 Task: Add a signature Daisy Wilson containing 'Have a wonderful holiday season, Daisy Wilson' to email address softage.1@softage.net and add a folder Network
Action: Mouse moved to (677, 293)
Screenshot: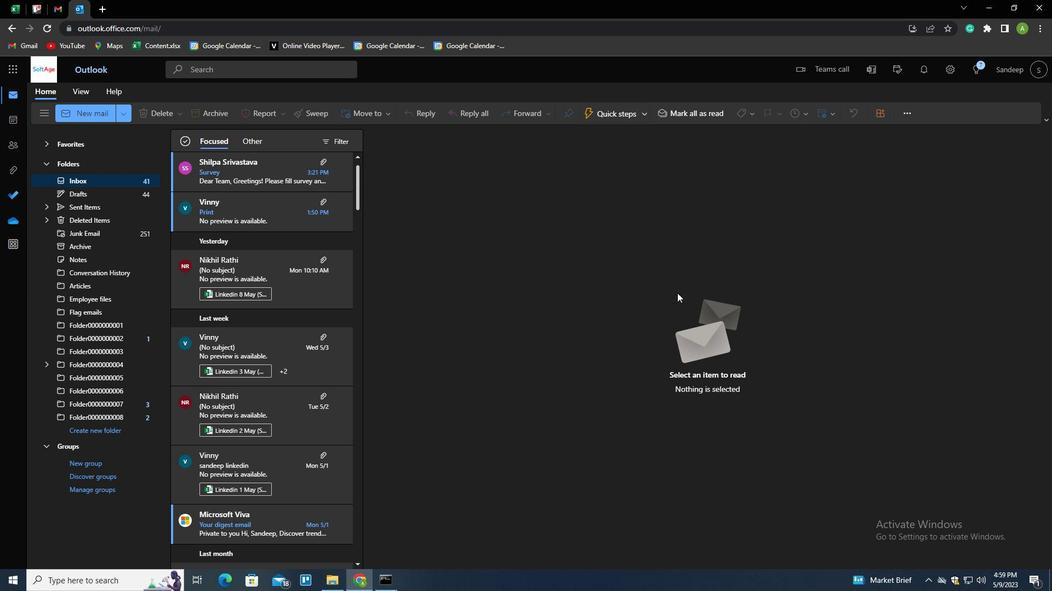 
Action: Key pressed n
Screenshot: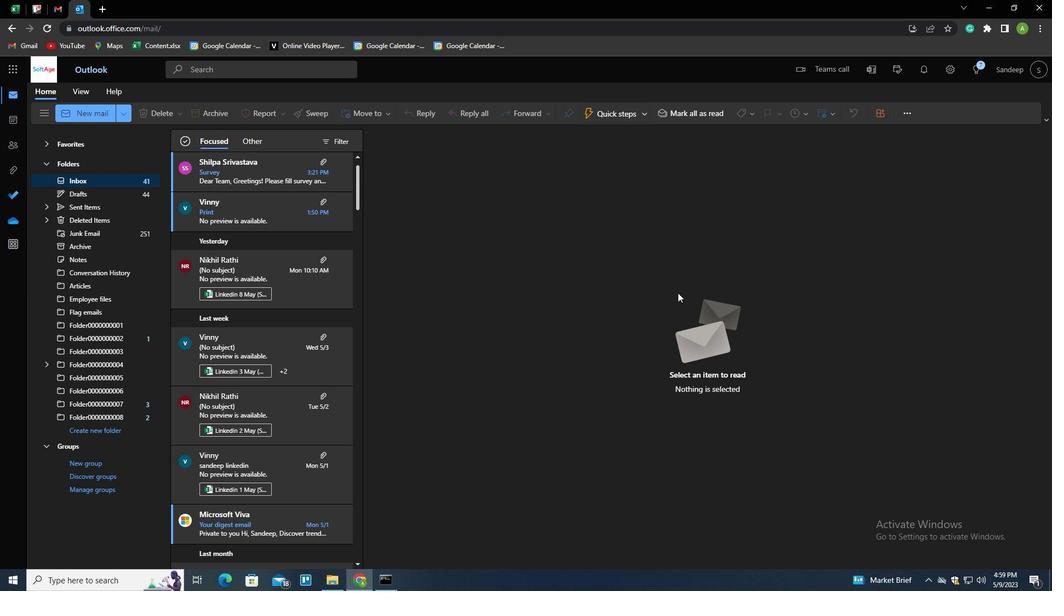 
Action: Mouse moved to (739, 116)
Screenshot: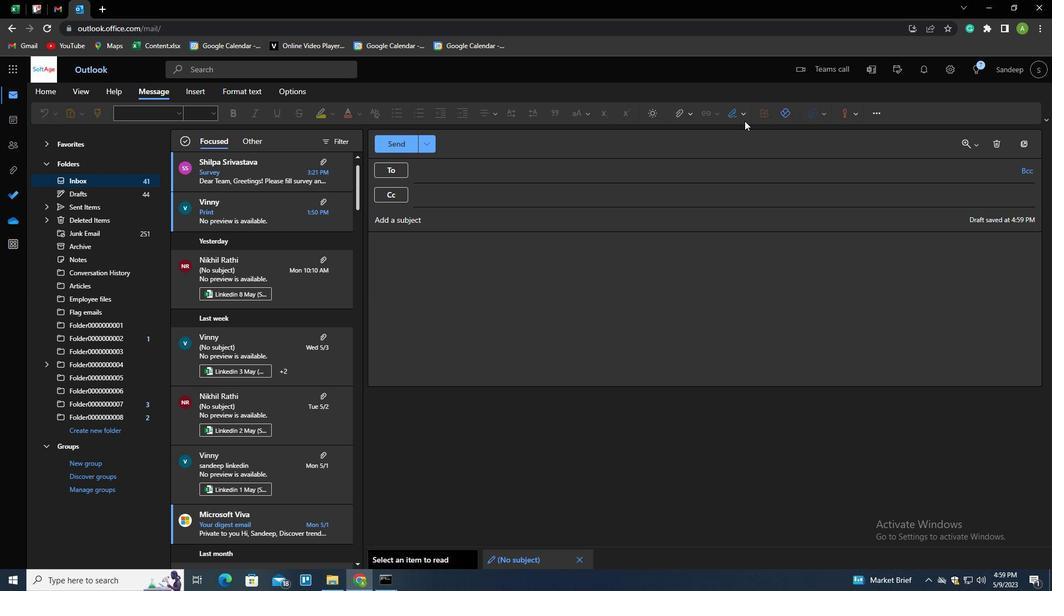 
Action: Mouse pressed left at (739, 116)
Screenshot: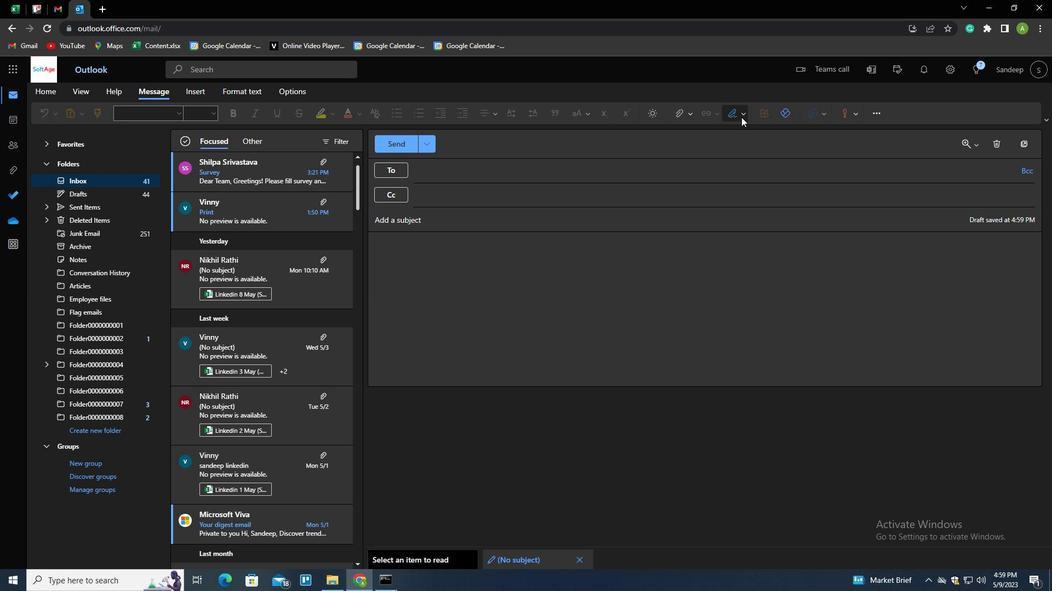 
Action: Mouse moved to (727, 138)
Screenshot: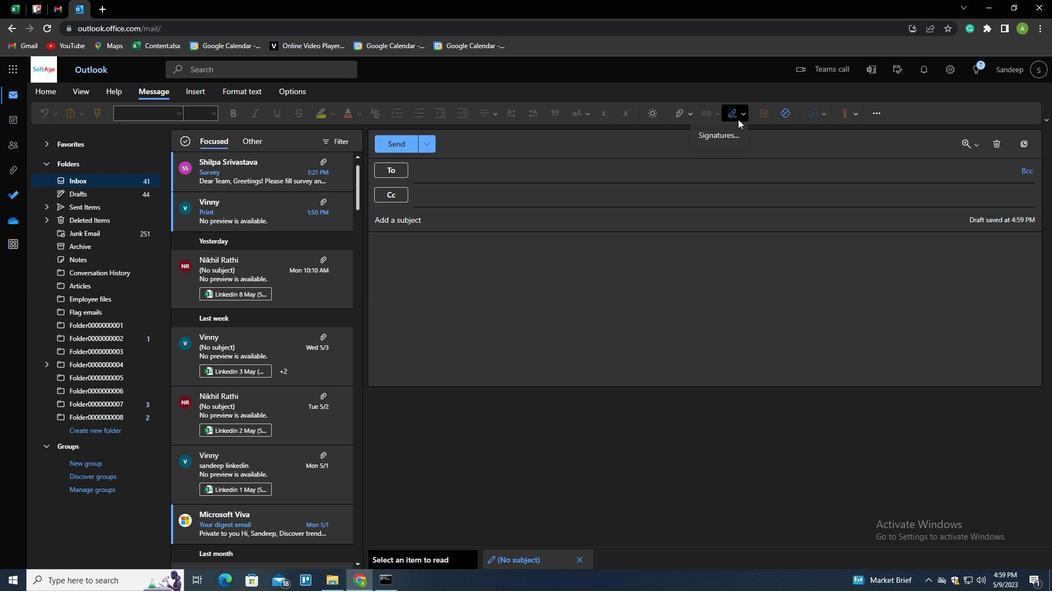 
Action: Mouse pressed left at (727, 138)
Screenshot: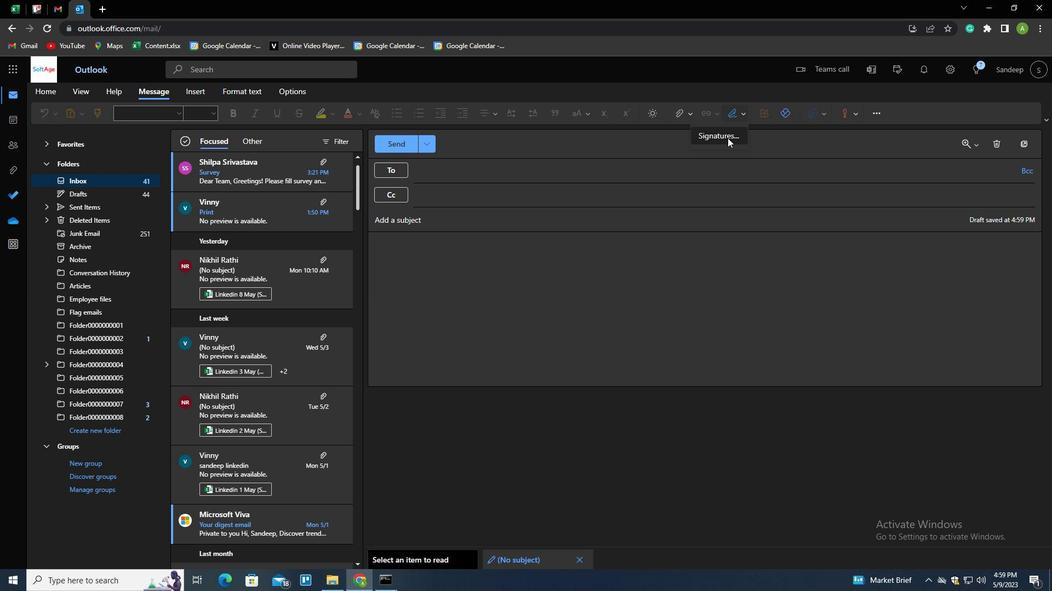 
Action: Mouse moved to (521, 202)
Screenshot: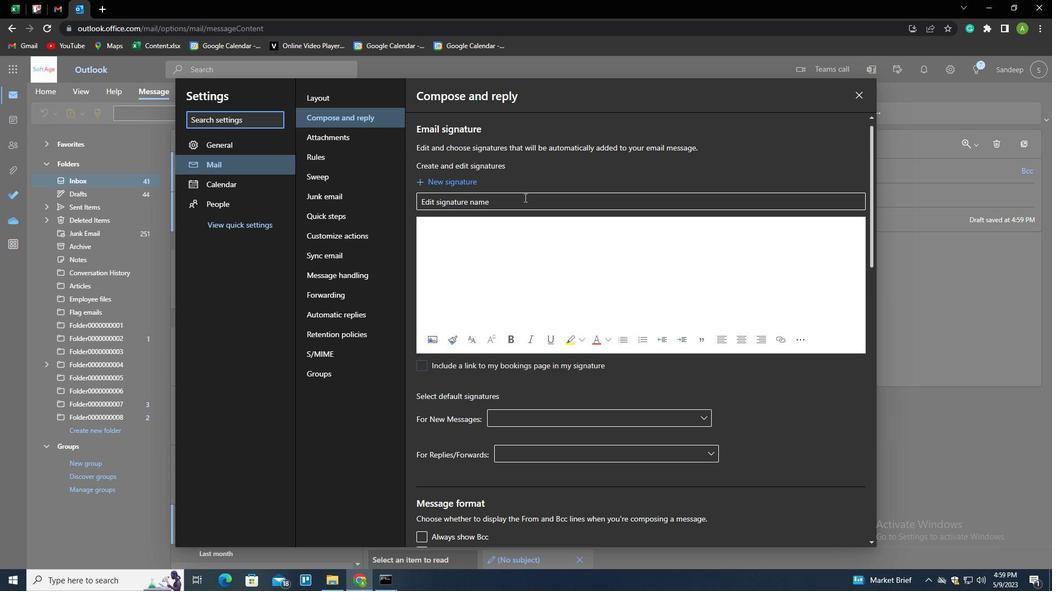 
Action: Mouse pressed left at (521, 202)
Screenshot: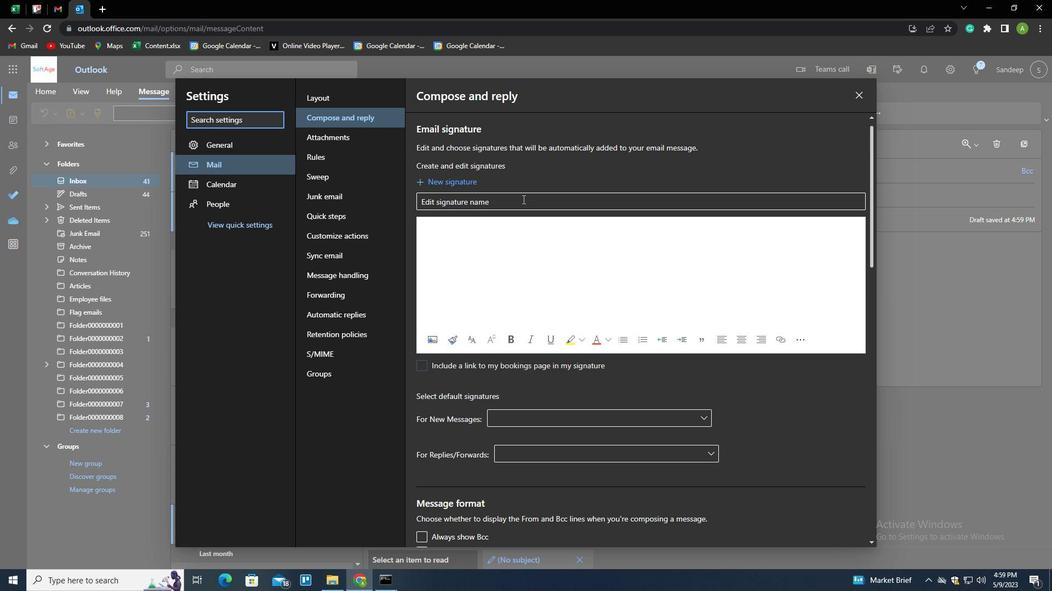 
Action: Key pressed <Key.shift>DAISY<Key.space><Key.shift><Key.shift><Key.shift><Key.shift><Key.shift>WILSON<Key.space><Key.tab><Key.shift_r><Key.enter><Key.enter><Key.enter><Key.enter><Key.enter><Key.shift>HAVE<Key.space>A<Key.space>WONDERFU<Key.space><Key.backspace>L<Key.space>HOLIDAY<Key.space>SEASON<Key.shift_r><Key.enter><Key.shift>S<Key.backspace><Key.shift>S<Key.backspace>DAISY<Key.space><Key.shift>WILSON
Screenshot: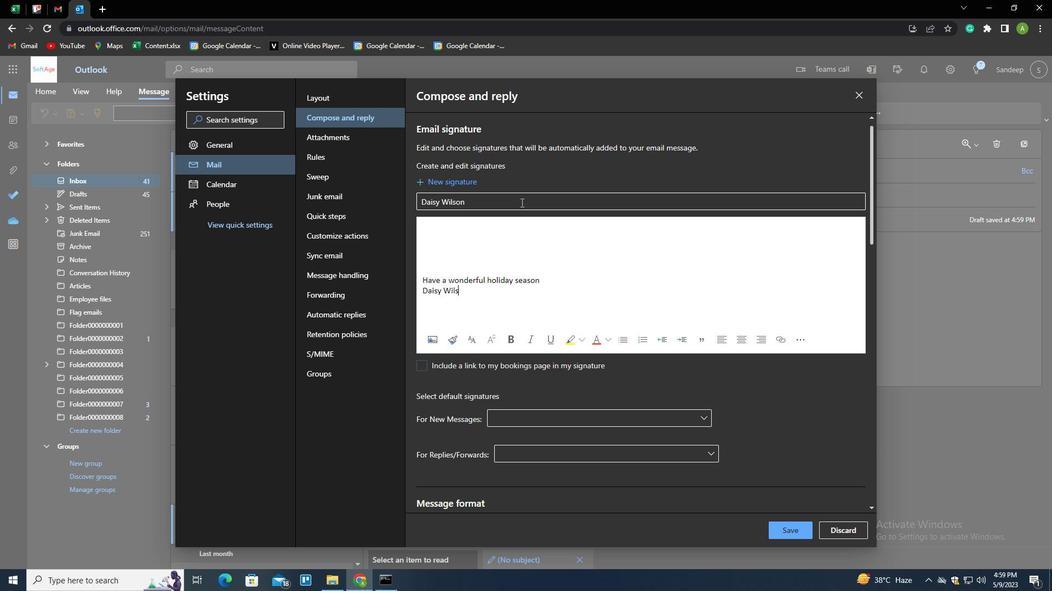 
Action: Mouse moved to (795, 536)
Screenshot: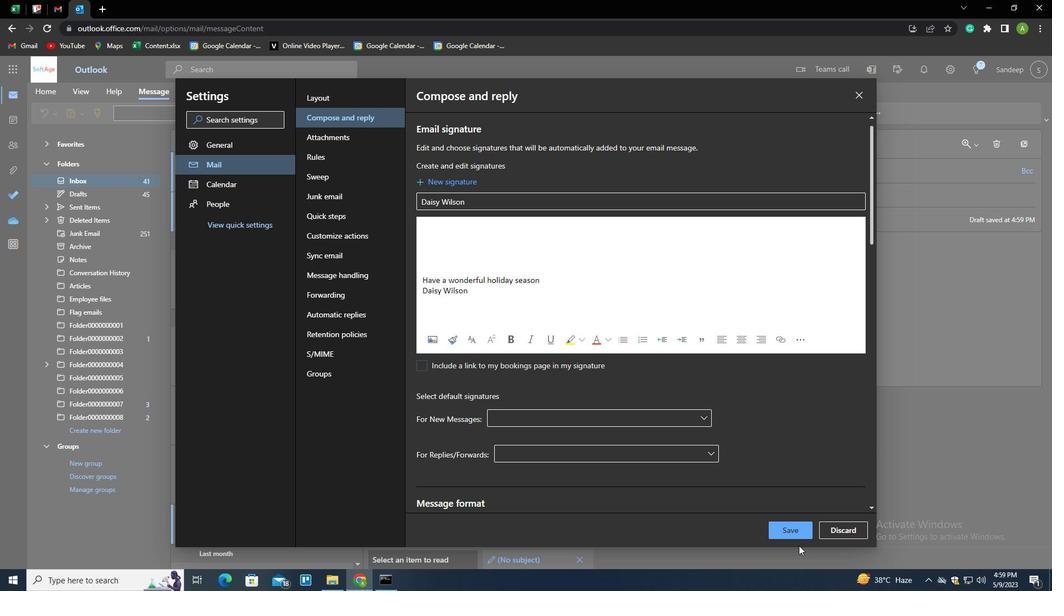 
Action: Mouse pressed left at (795, 536)
Screenshot: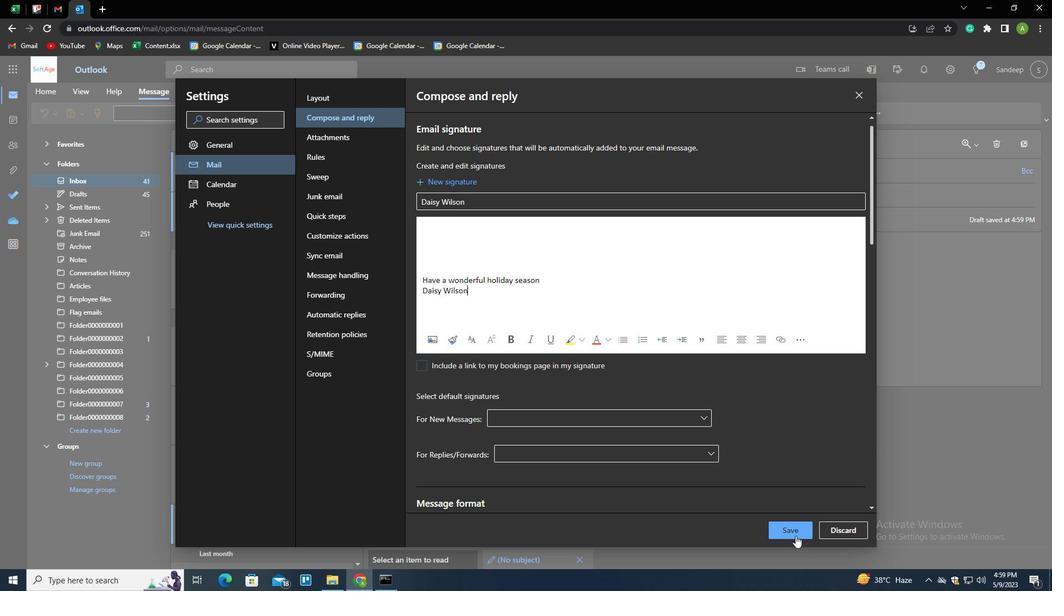 
Action: Mouse moved to (950, 293)
Screenshot: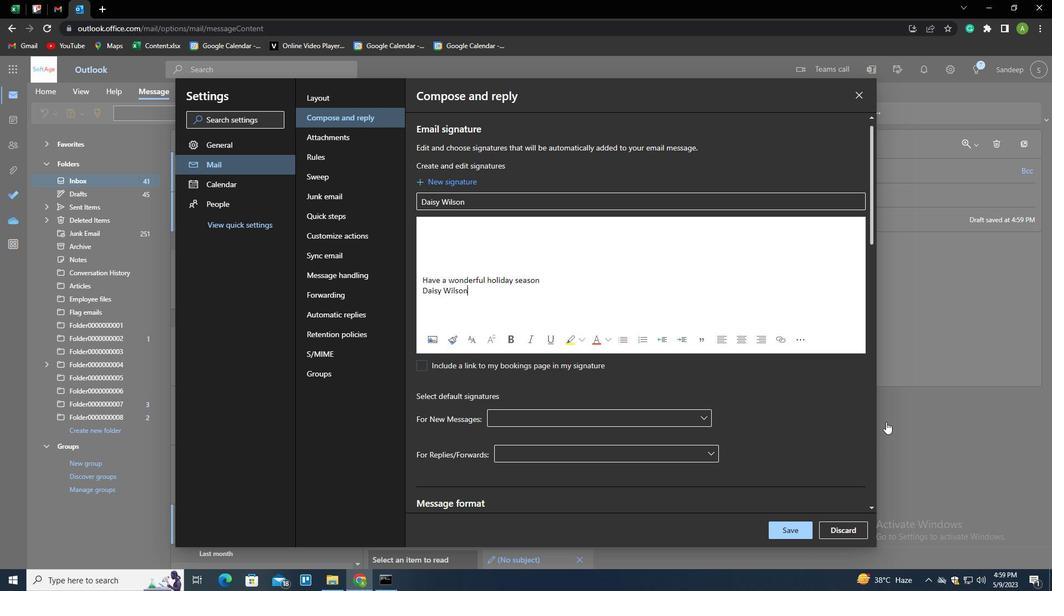 
Action: Mouse pressed left at (950, 293)
Screenshot: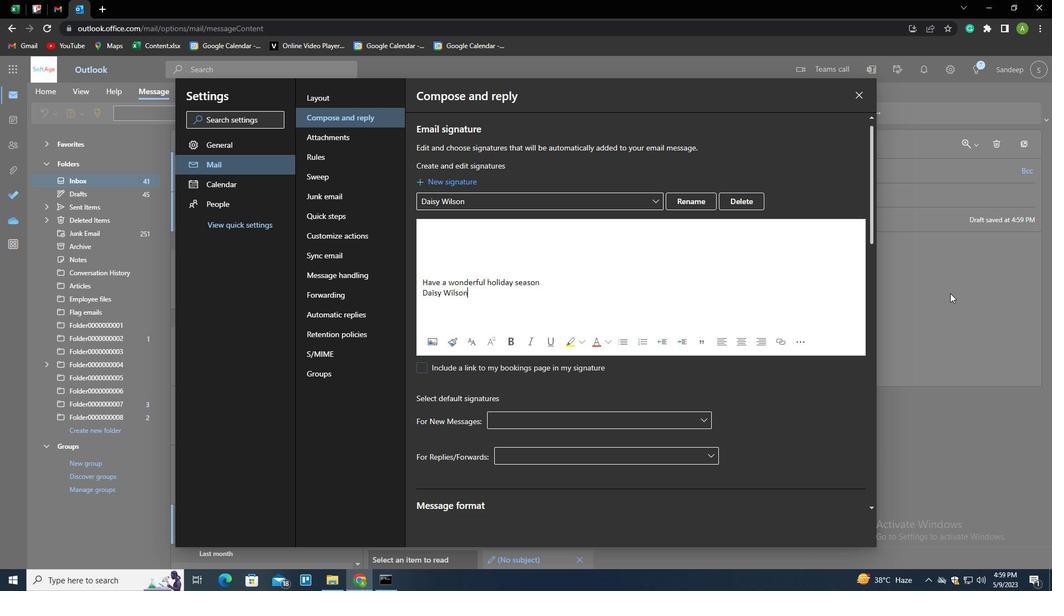 
Action: Mouse moved to (743, 116)
Screenshot: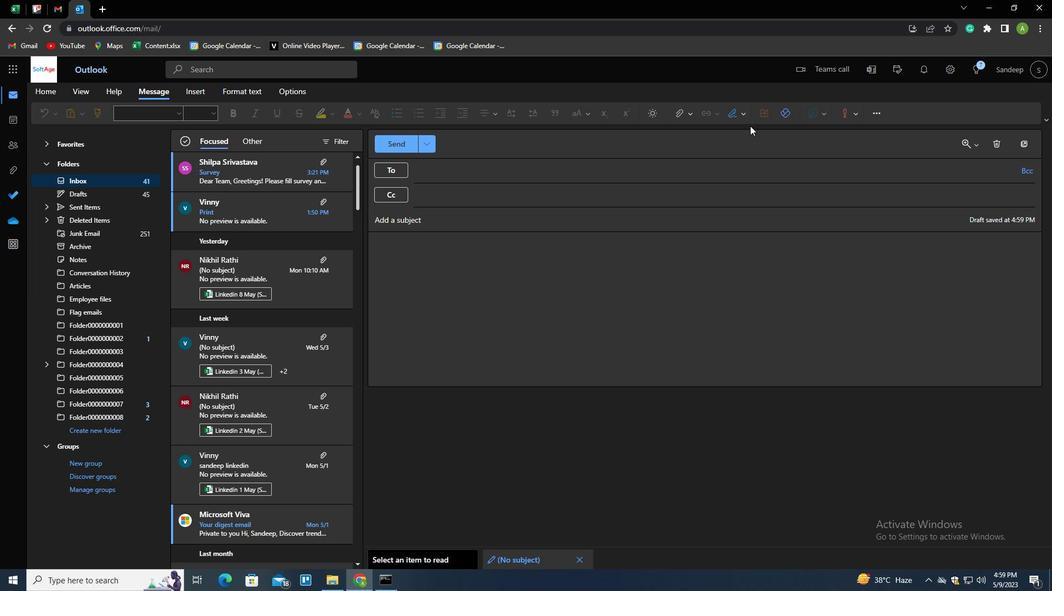 
Action: Mouse pressed left at (743, 116)
Screenshot: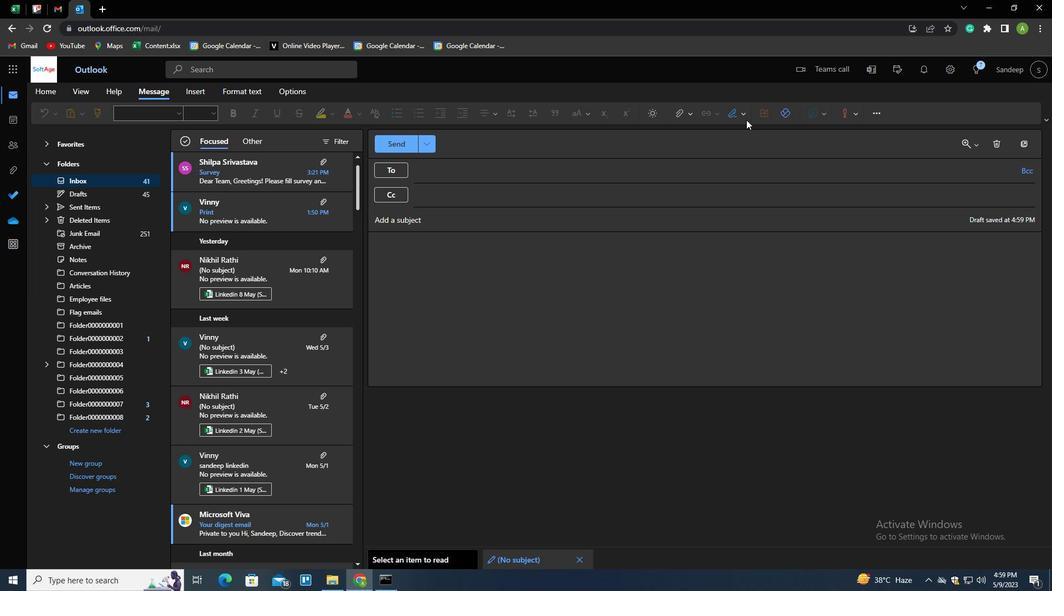 
Action: Mouse moved to (733, 136)
Screenshot: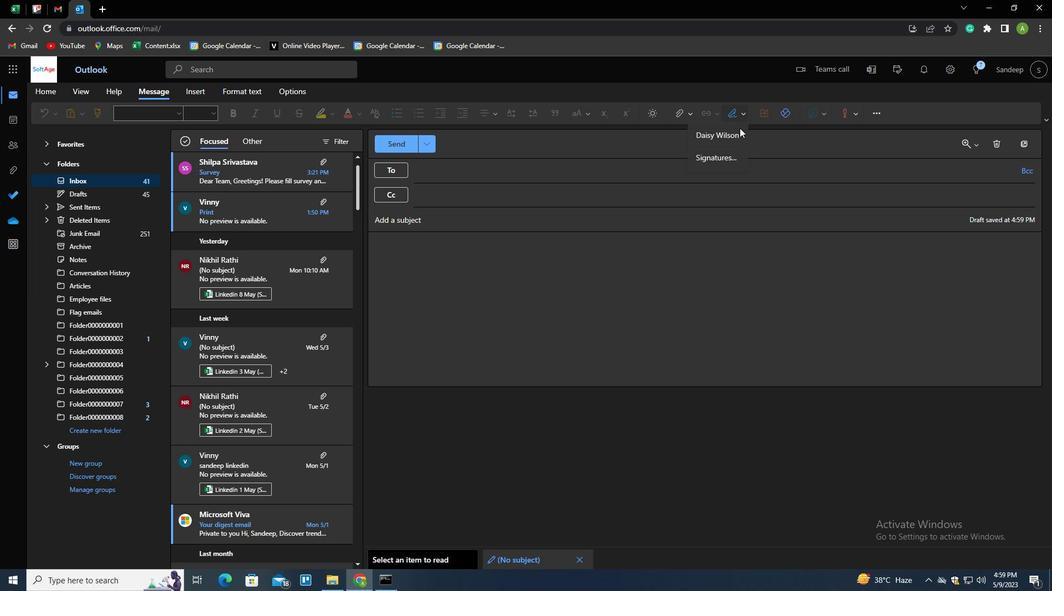 
Action: Mouse pressed left at (733, 136)
Screenshot: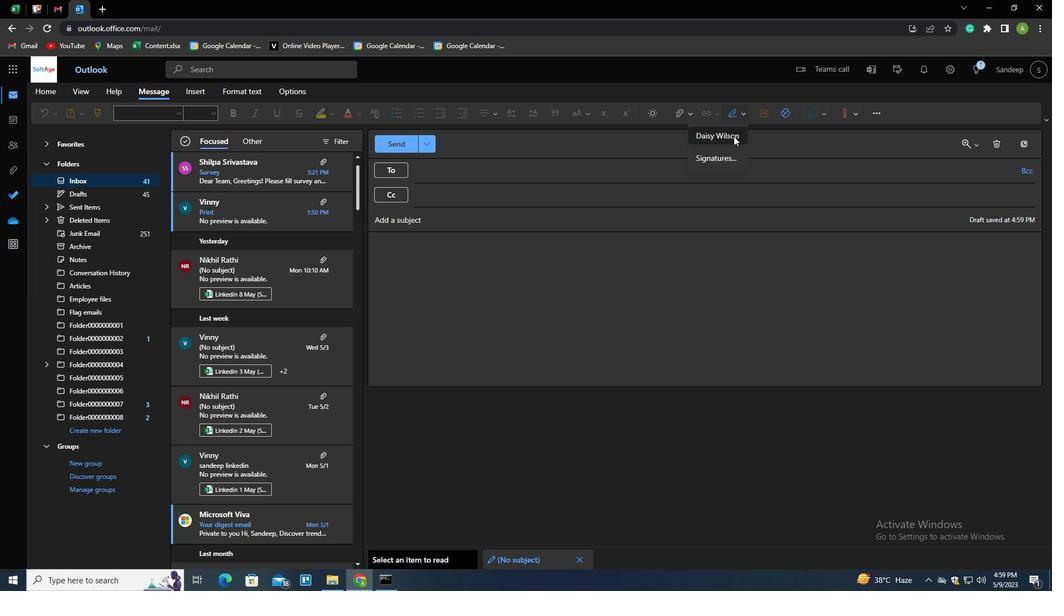 
Action: Mouse moved to (468, 172)
Screenshot: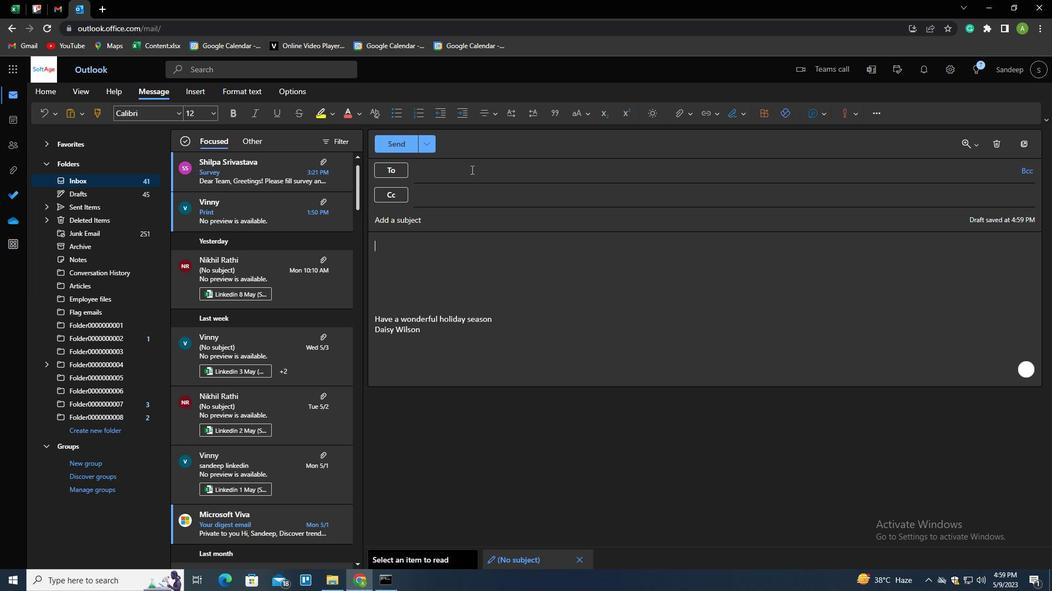 
Action: Mouse pressed left at (468, 172)
Screenshot: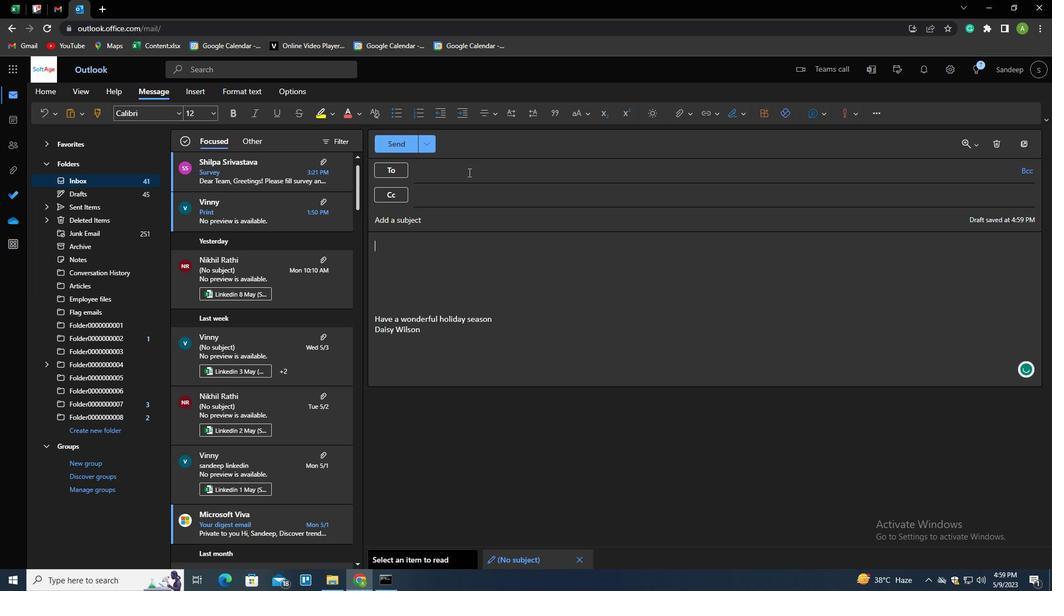 
Action: Key pressed SOFTAGE.1<Key.shift>@SOFTAGE.NET
Screenshot: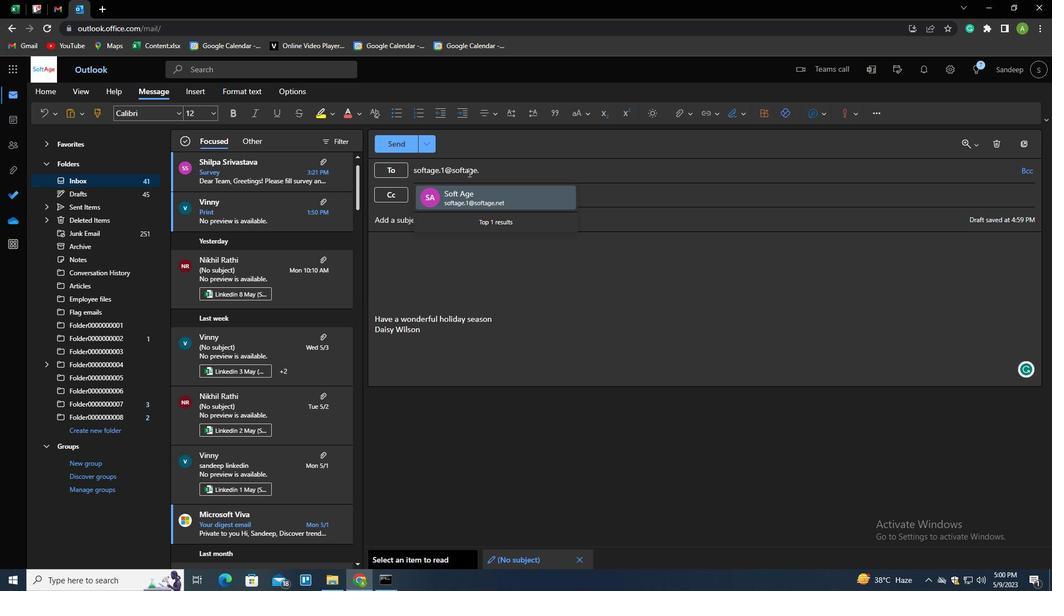 
Action: Mouse moved to (468, 194)
Screenshot: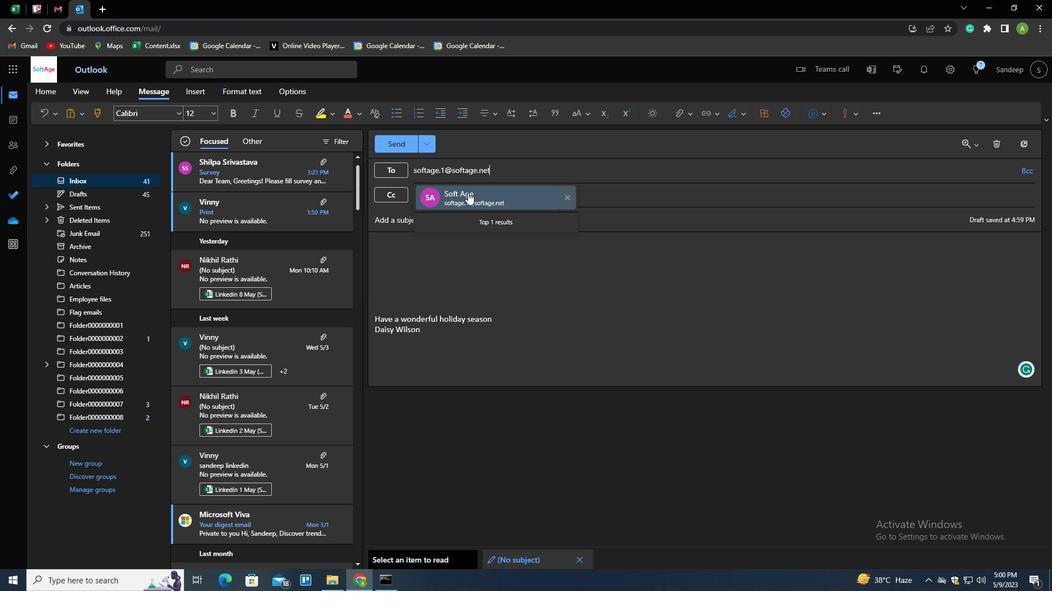 
Action: Mouse pressed left at (468, 194)
Screenshot: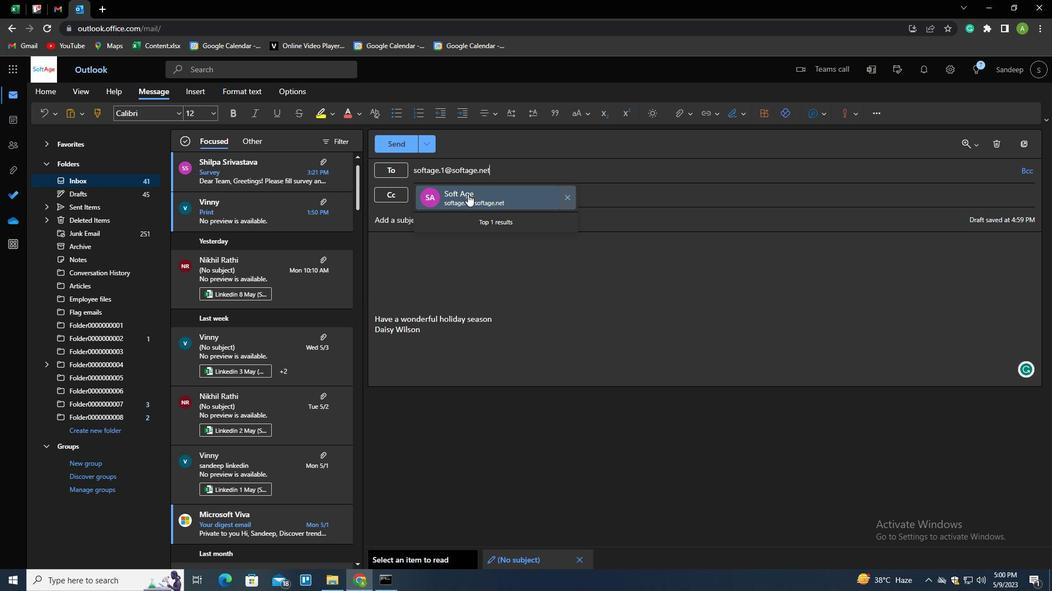 
Action: Mouse moved to (456, 252)
Screenshot: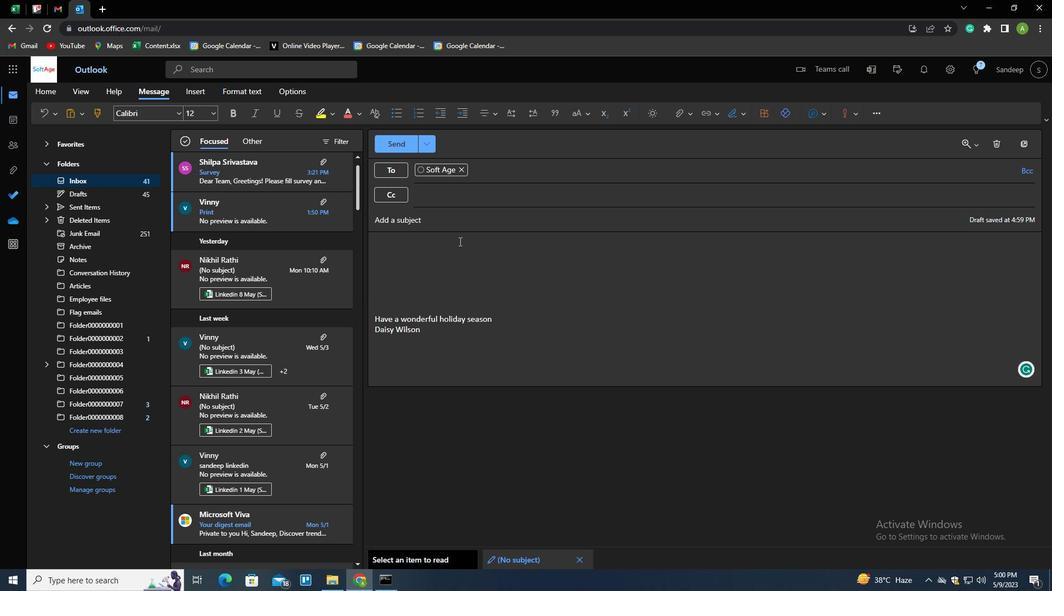
Action: Mouse pressed left at (456, 252)
Screenshot: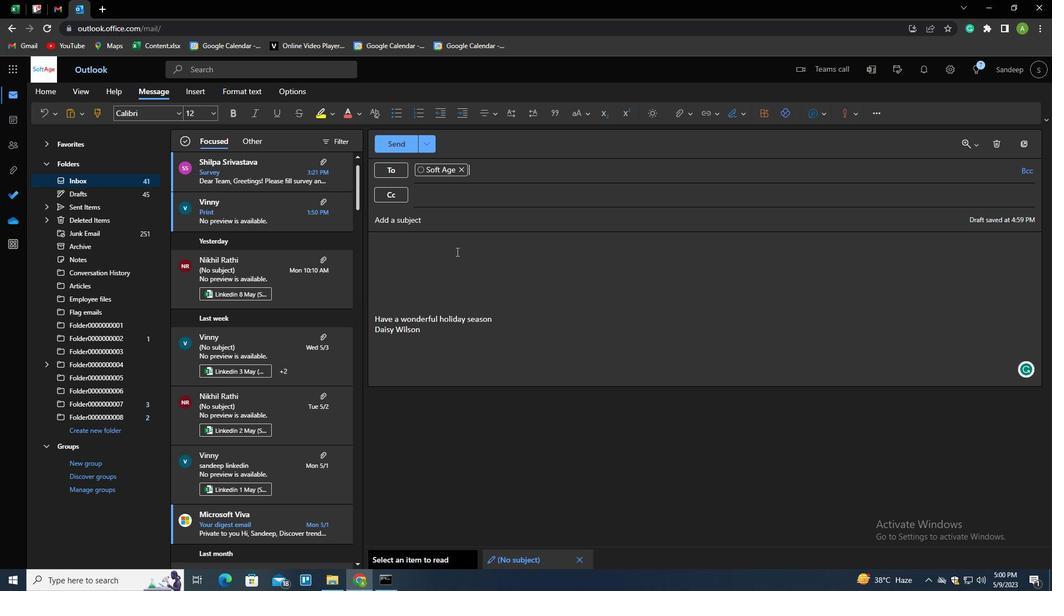 
Action: Mouse moved to (122, 434)
Screenshot: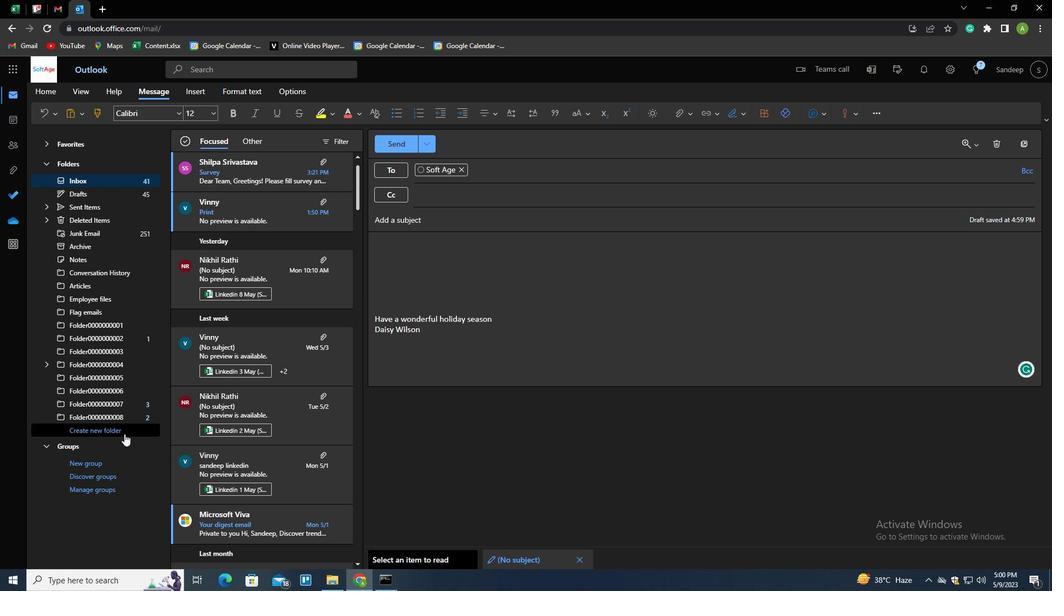
Action: Mouse pressed left at (122, 434)
Screenshot: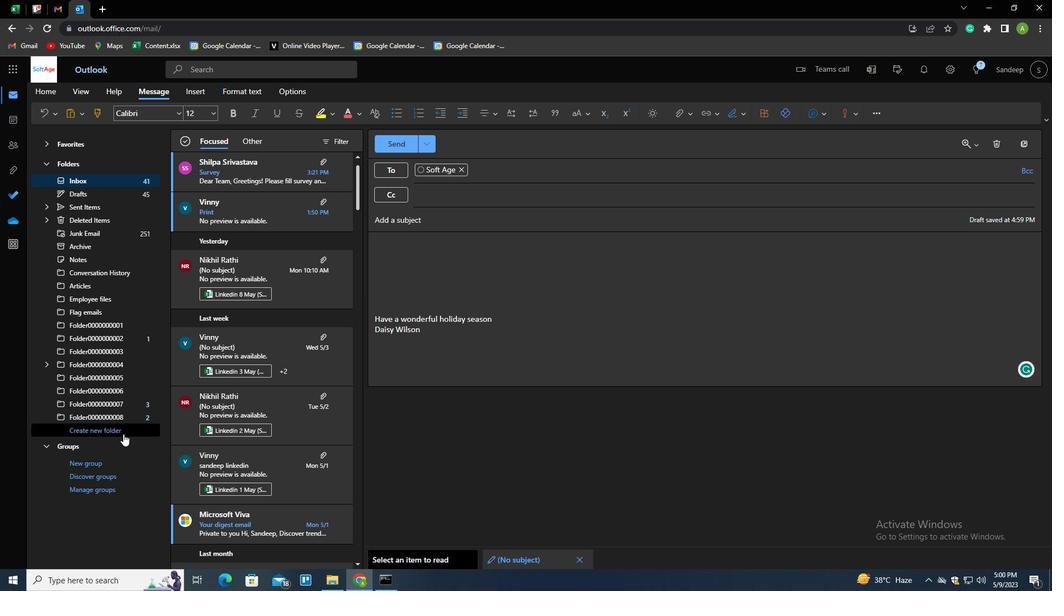 
Action: Key pressed <Key.shift>NETWOE<Key.backspace>RK<Key.enter>
Screenshot: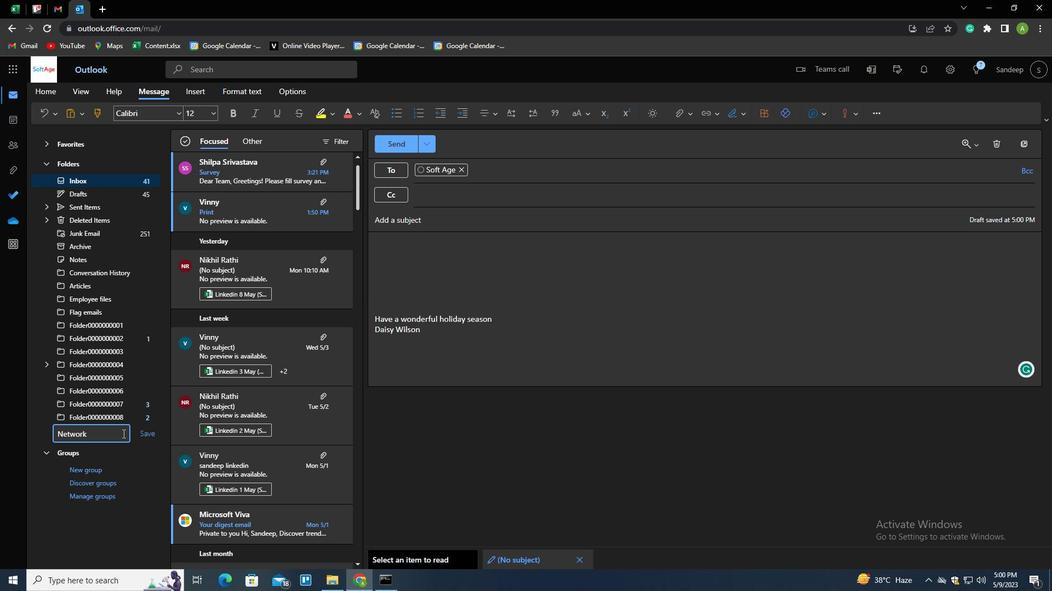 
